 Task: Create a sub task Design and Implement Solution for the task  Create a new online platform for online gardening tutorials in the project Constellation , assign it to team member softage.2@softage.net and update the status of the sub task to  On Track  , set the priority of the sub task to Low
Action: Mouse moved to (83, 485)
Screenshot: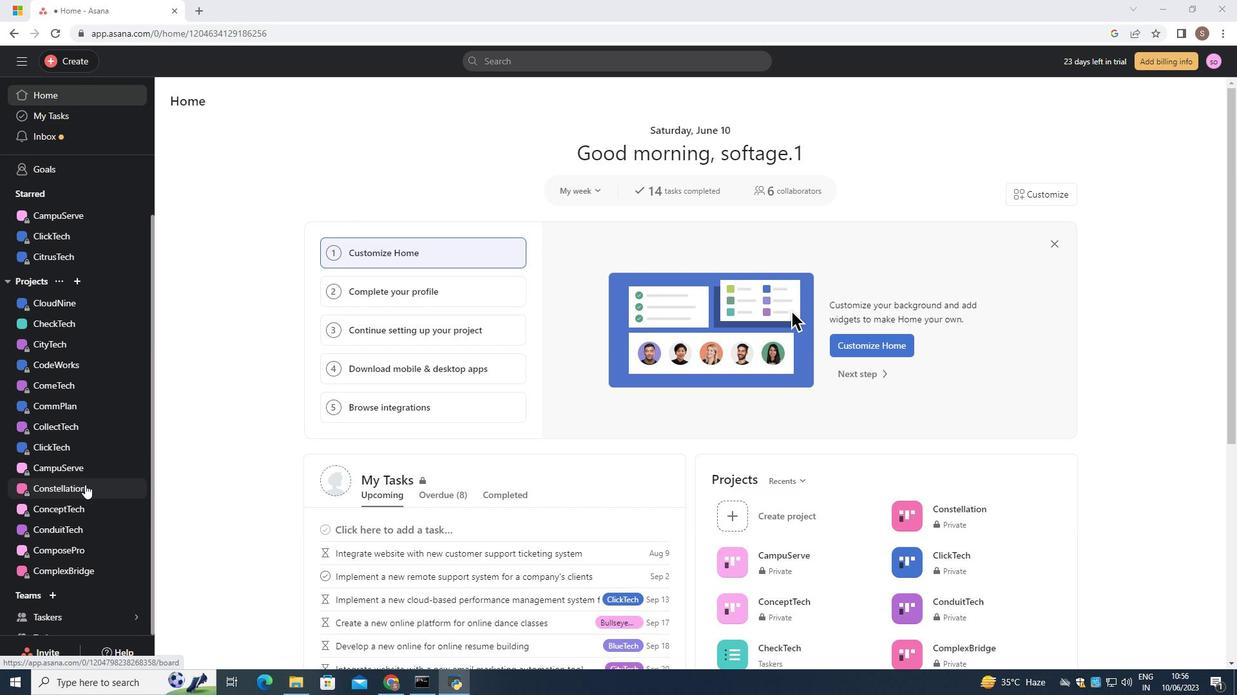 
Action: Mouse pressed left at (83, 485)
Screenshot: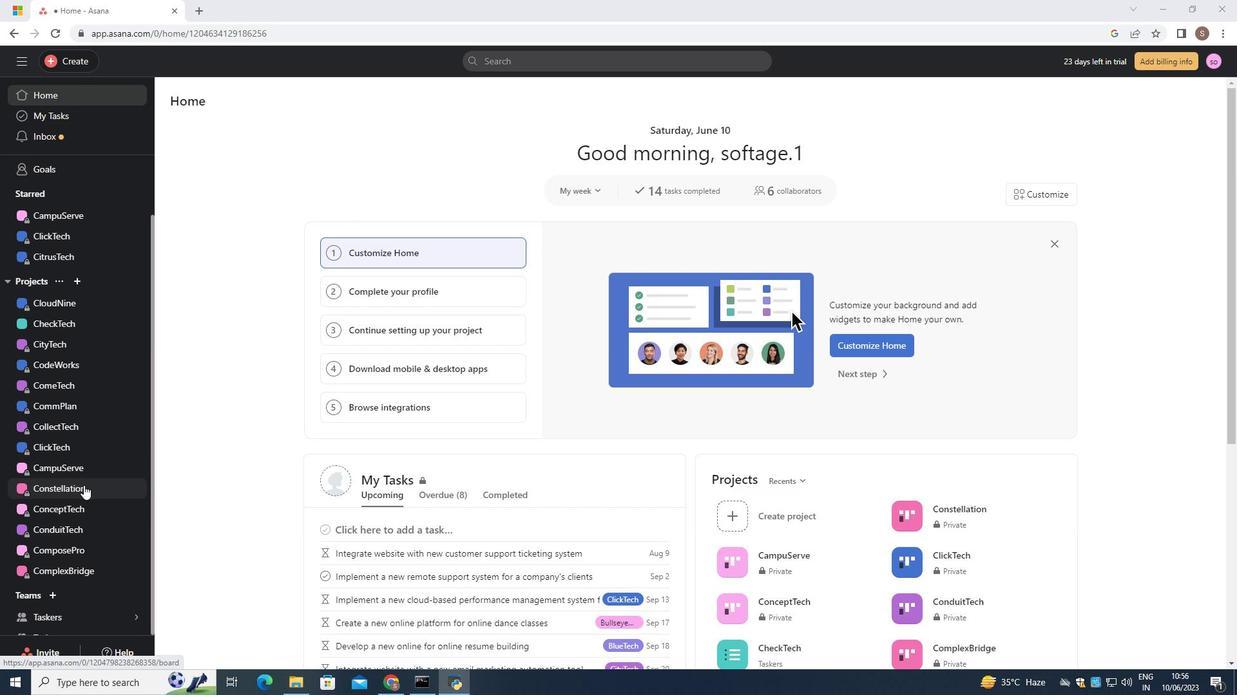 
Action: Mouse moved to (275, 296)
Screenshot: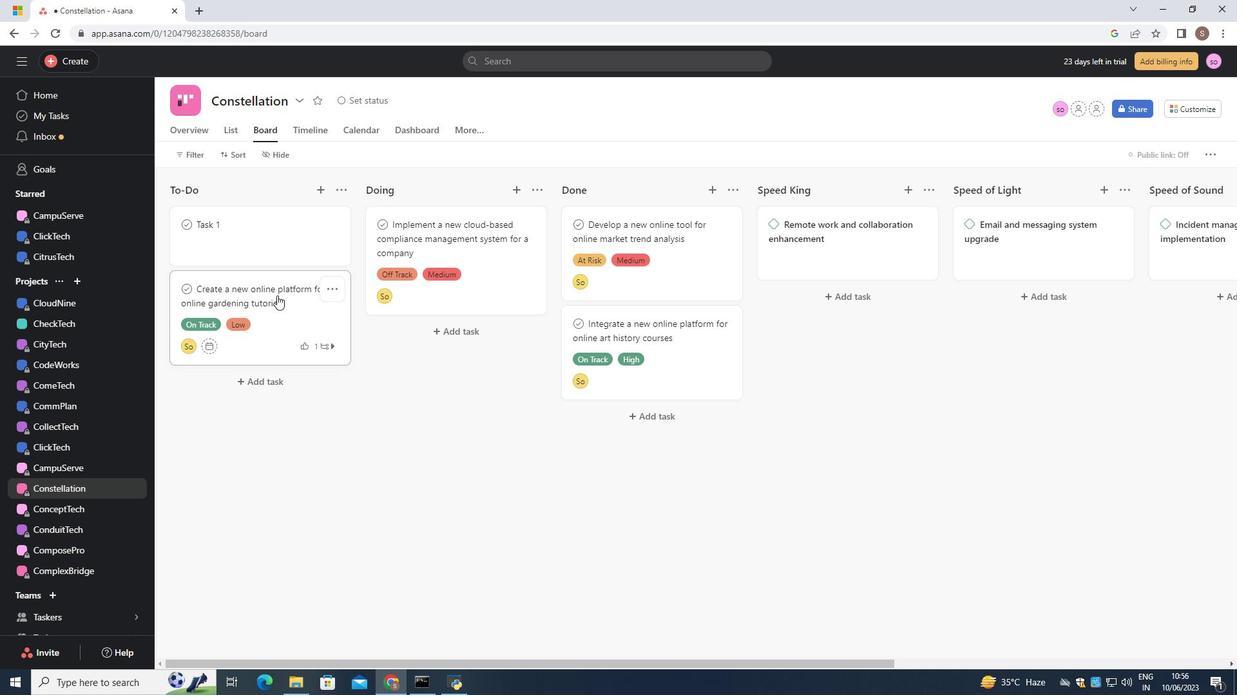 
Action: Mouse pressed left at (275, 296)
Screenshot: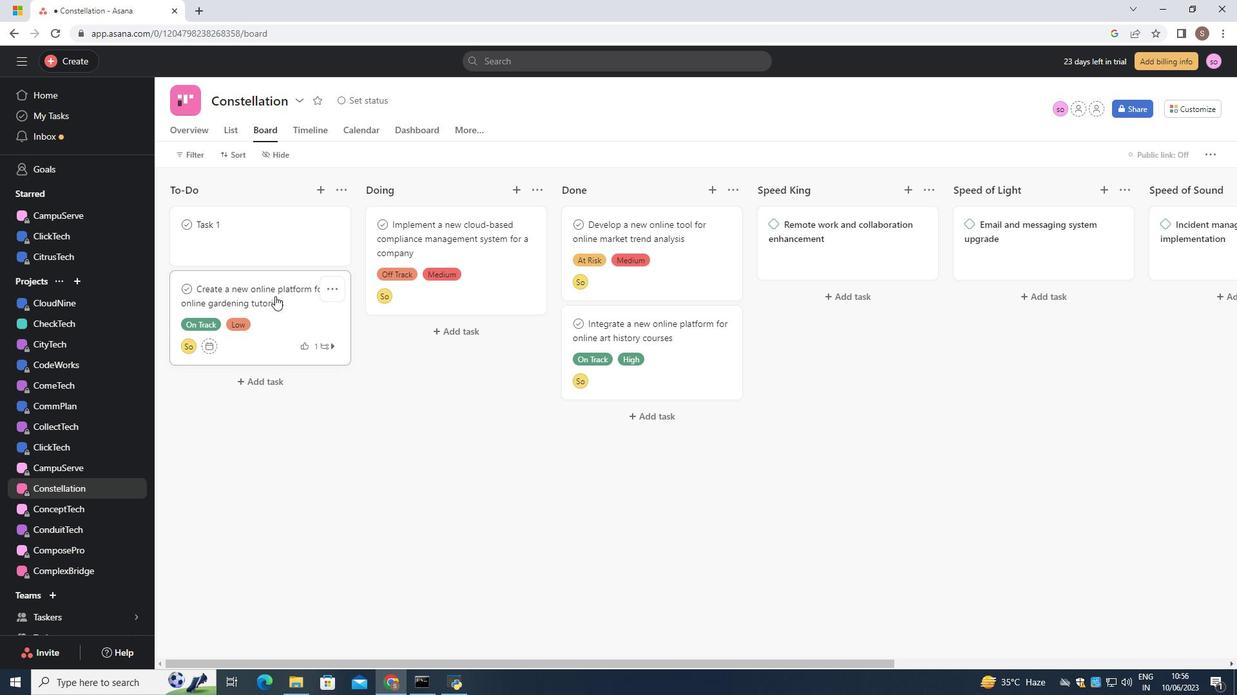 
Action: Mouse moved to (784, 393)
Screenshot: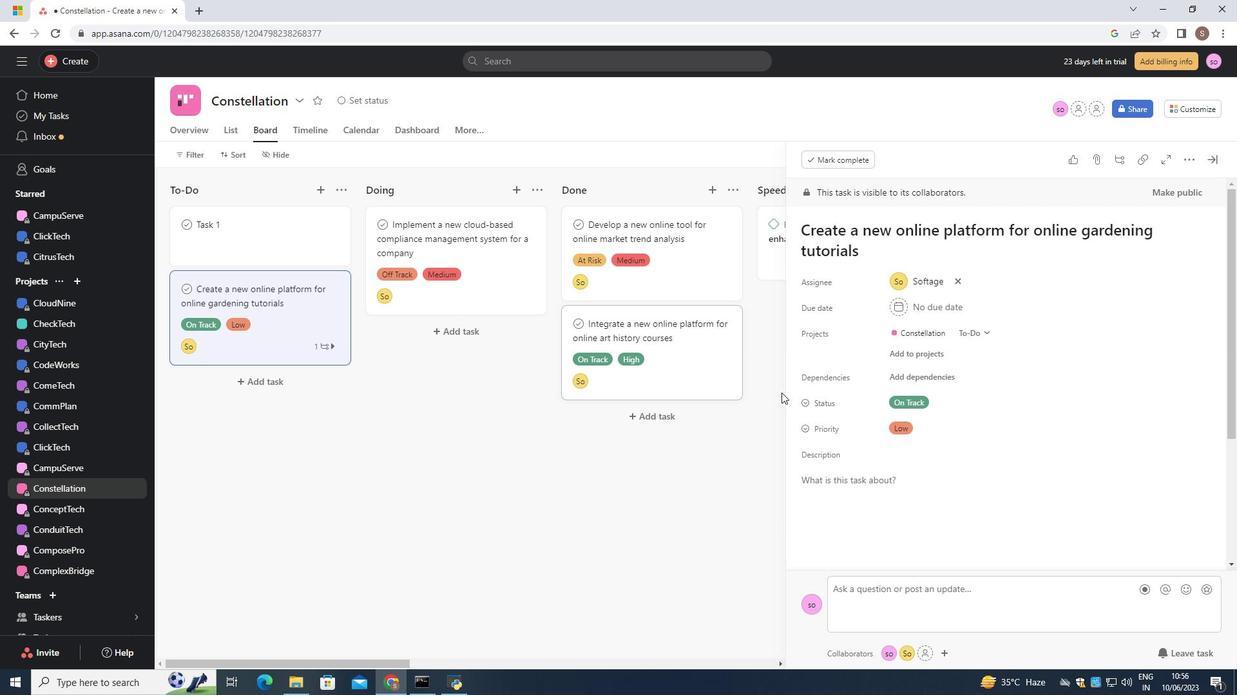 
Action: Mouse scrolled (784, 392) with delta (0, 0)
Screenshot: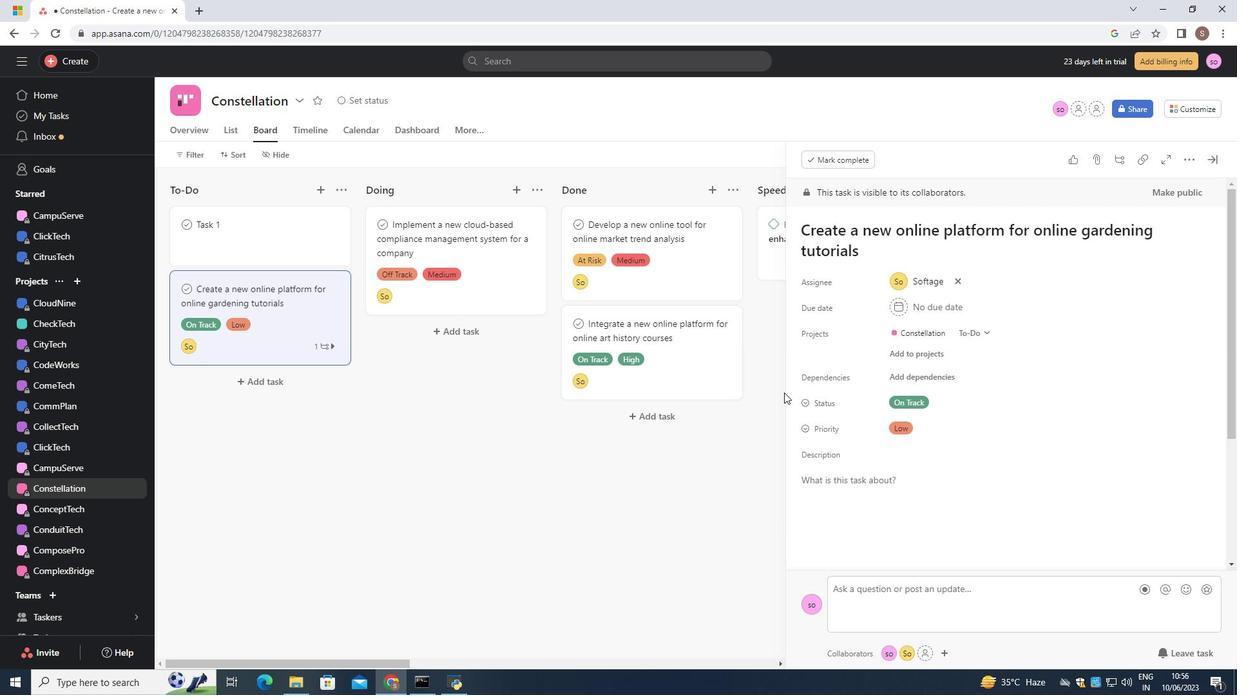 
Action: Mouse scrolled (784, 392) with delta (0, 0)
Screenshot: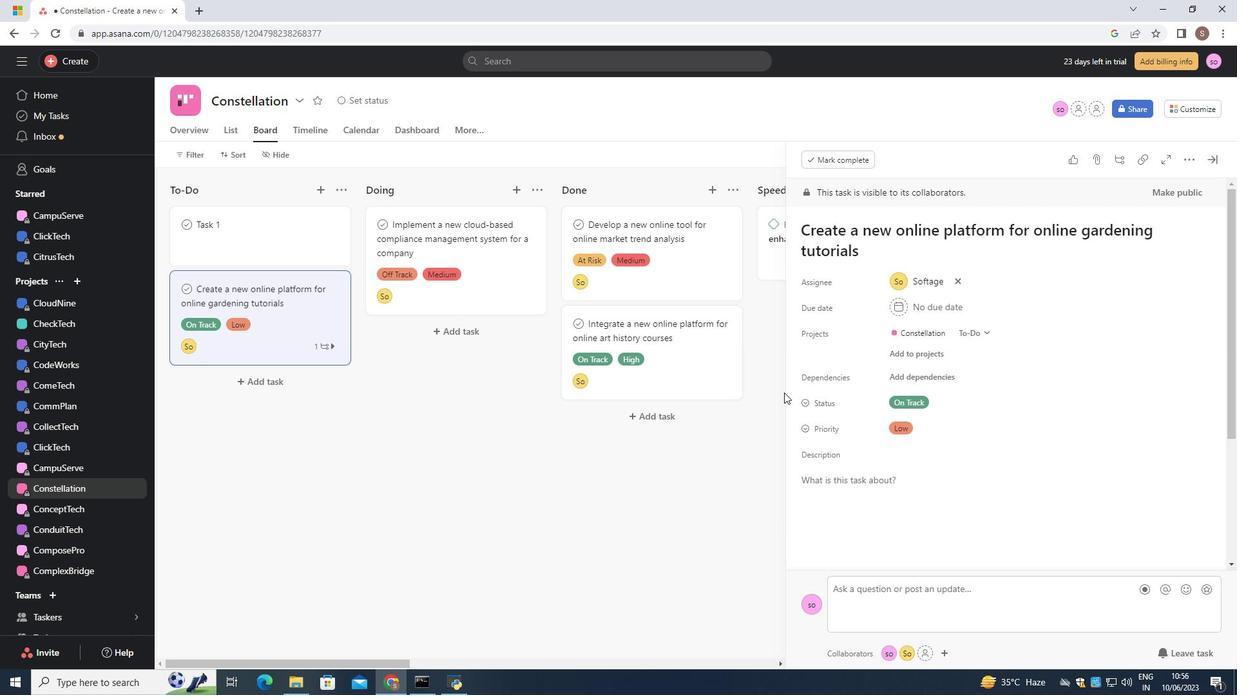 
Action: Mouse scrolled (784, 392) with delta (0, 0)
Screenshot: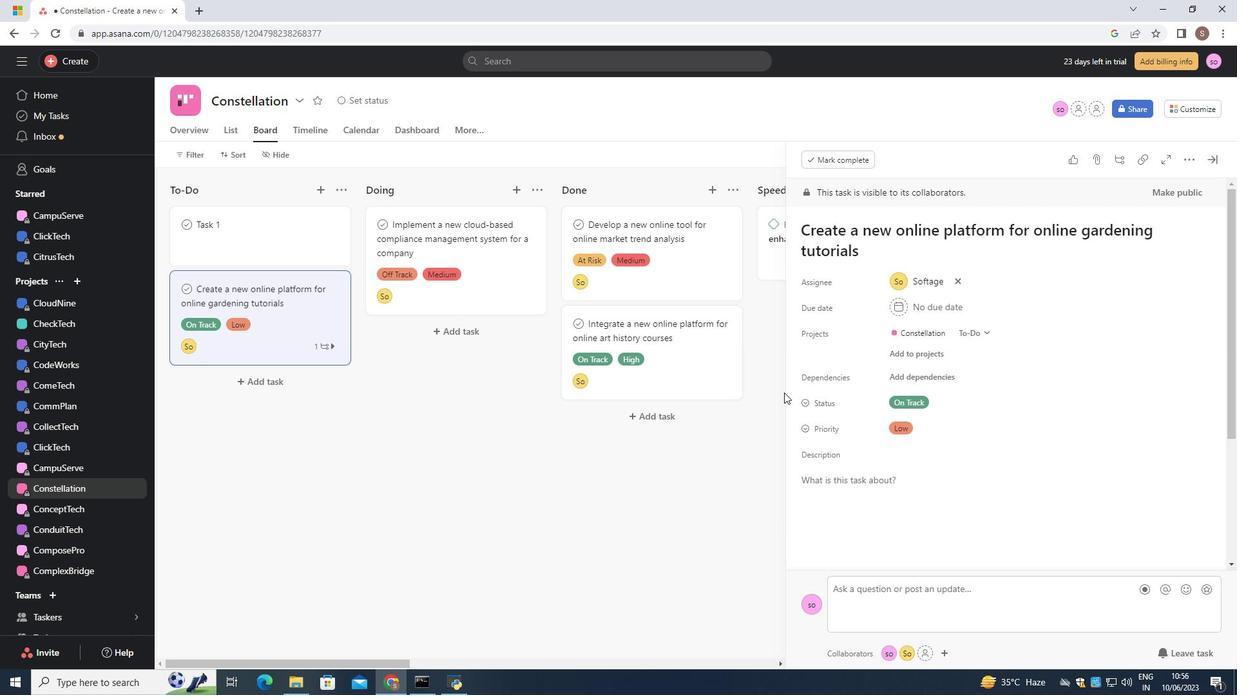 
Action: Mouse scrolled (784, 392) with delta (0, 0)
Screenshot: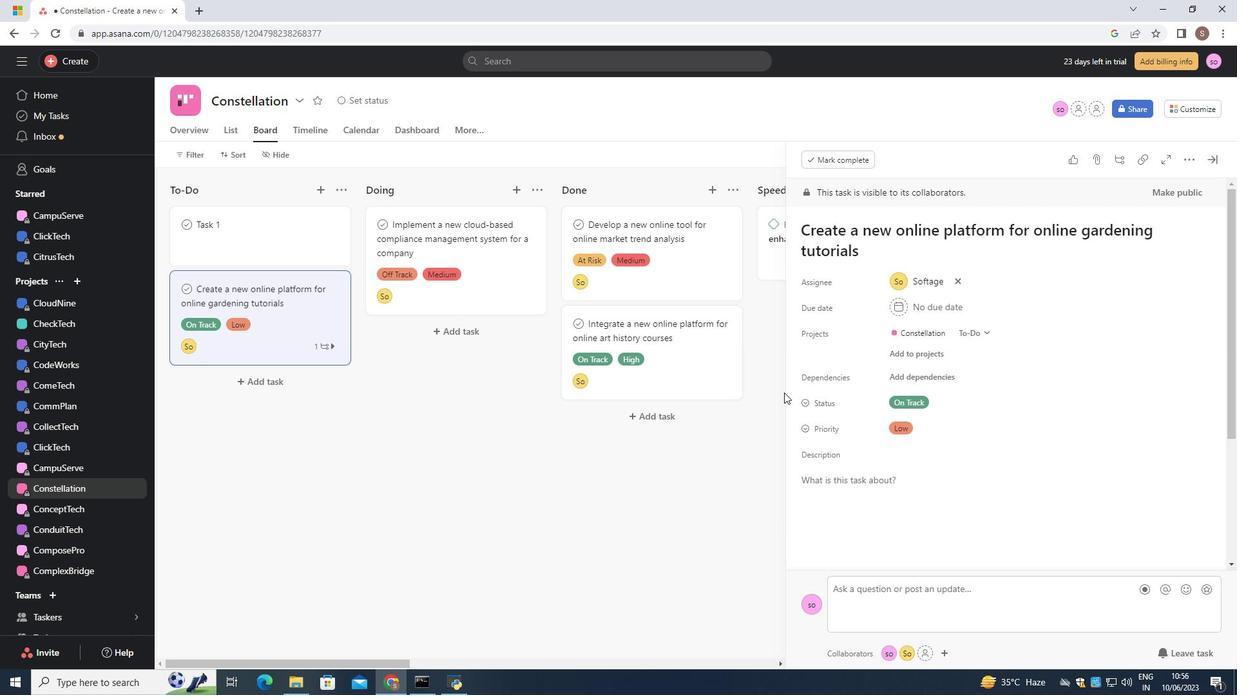 
Action: Mouse moved to (883, 418)
Screenshot: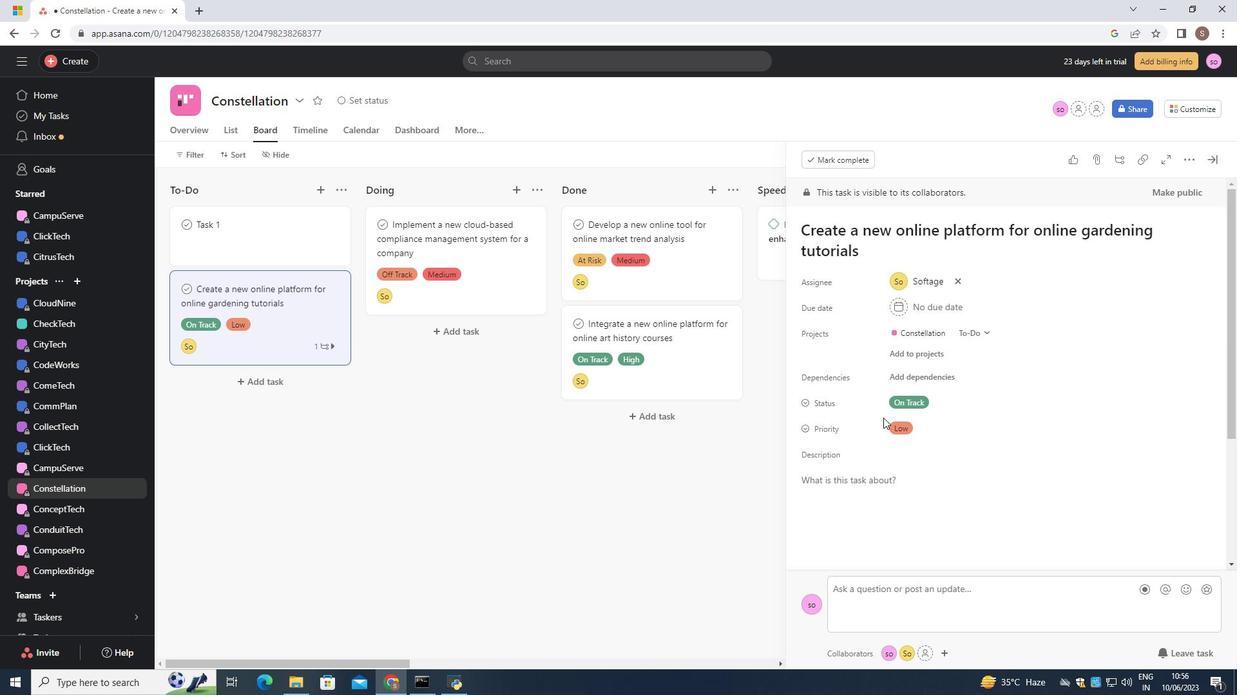 
Action: Mouse scrolled (883, 418) with delta (0, 0)
Screenshot: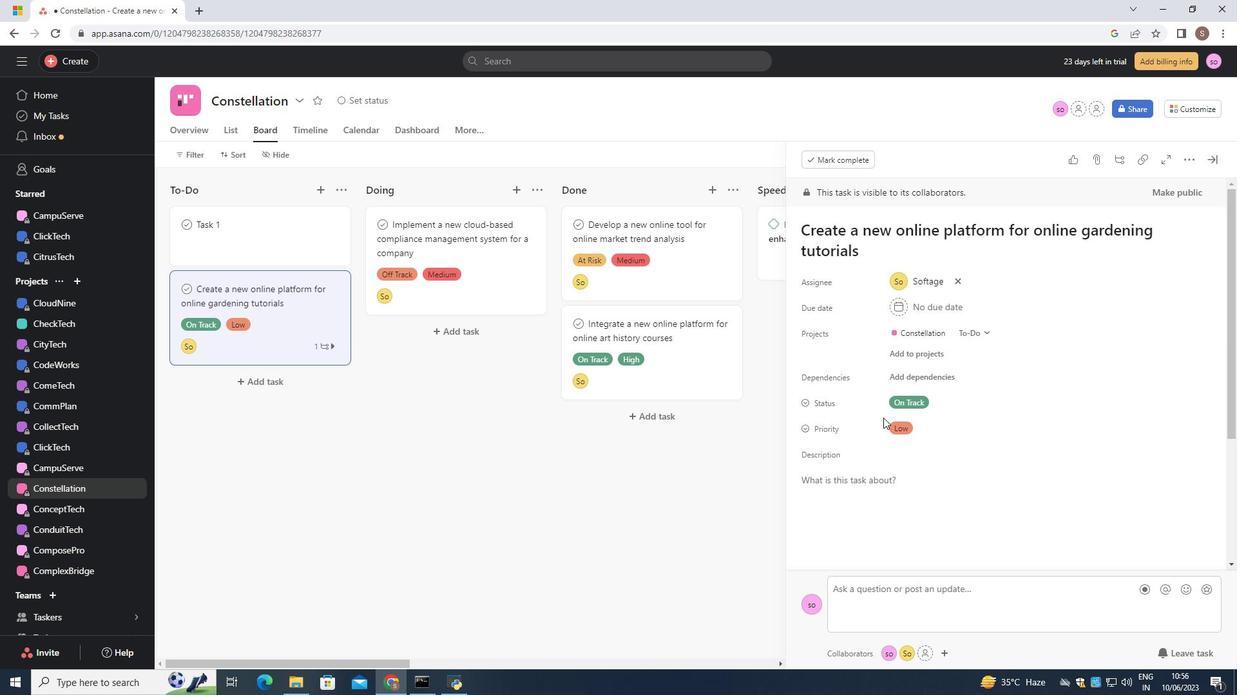 
Action: Mouse moved to (883, 419)
Screenshot: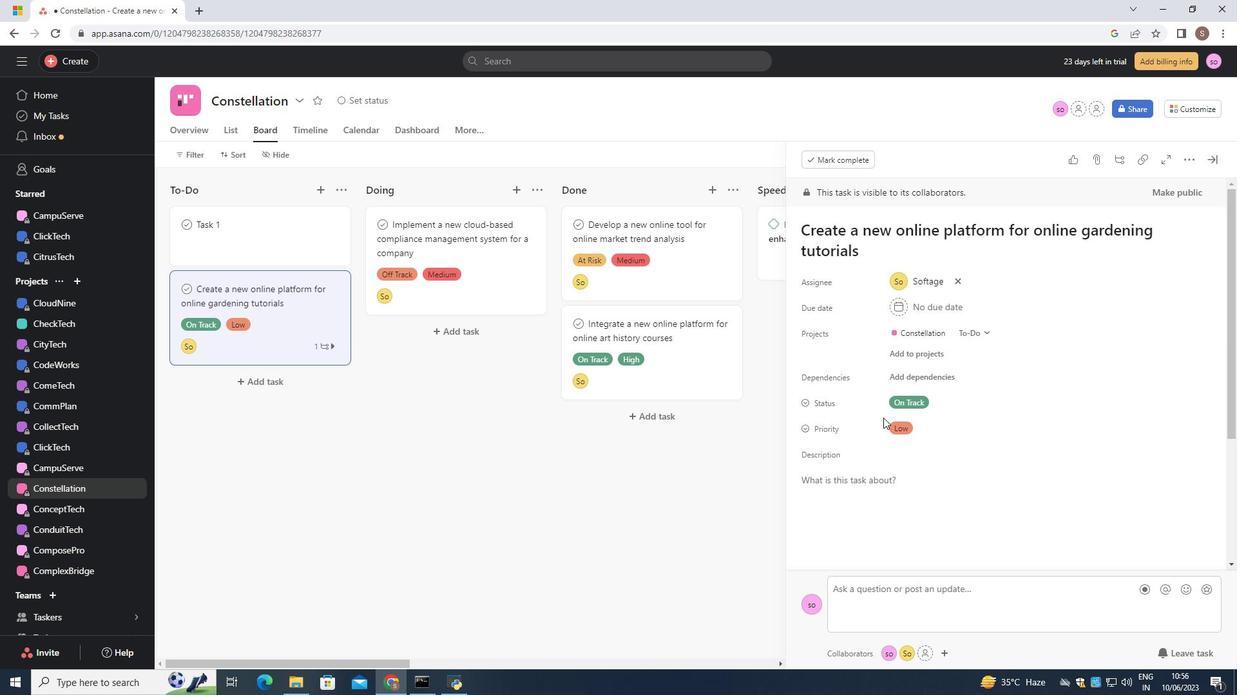 
Action: Mouse scrolled (883, 418) with delta (0, 0)
Screenshot: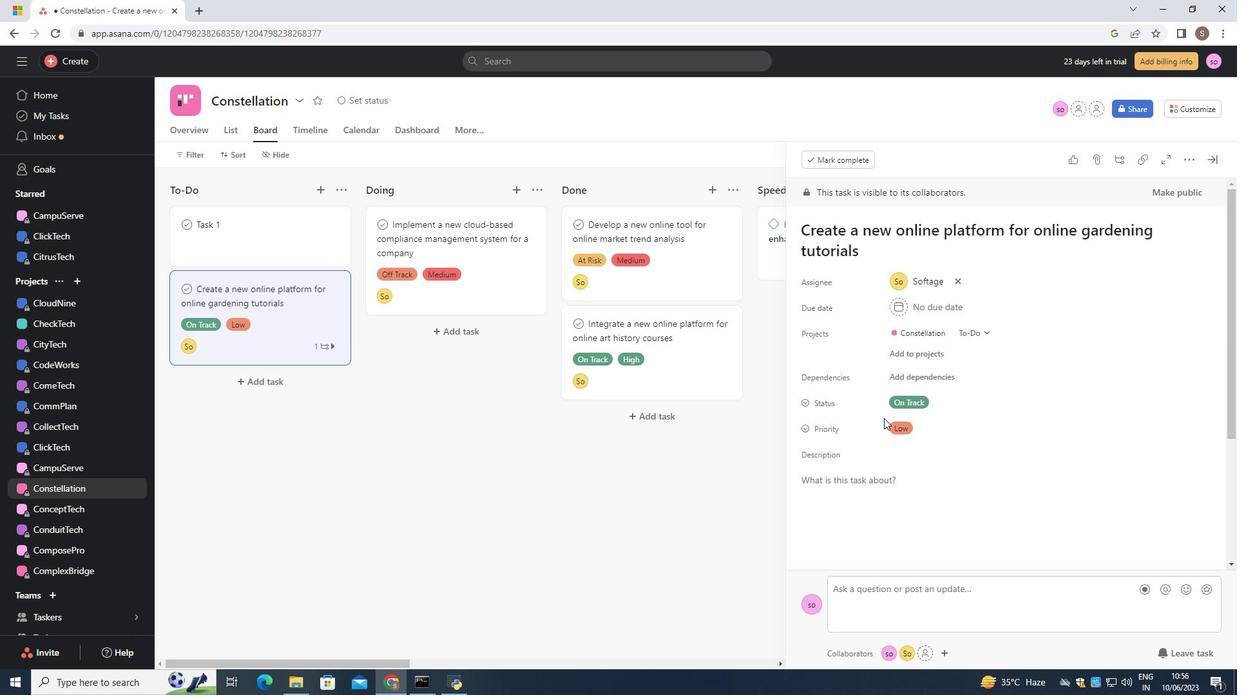 
Action: Mouse scrolled (883, 418) with delta (0, 0)
Screenshot: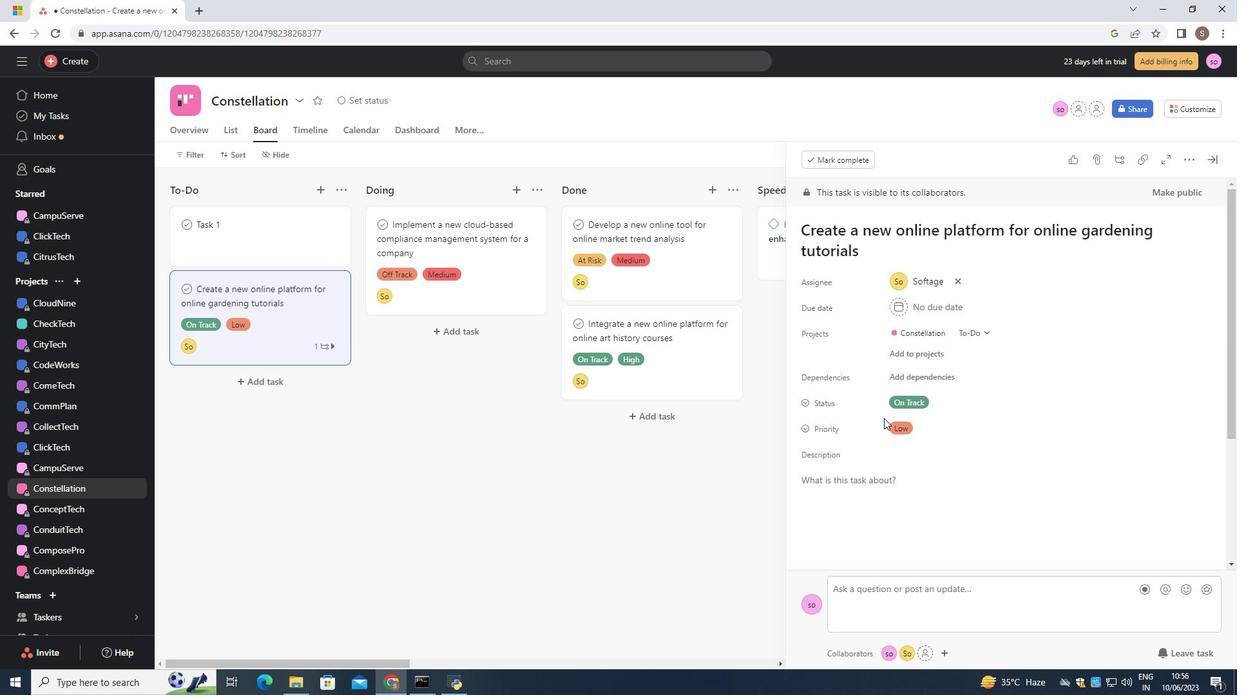 
Action: Mouse scrolled (883, 418) with delta (0, 0)
Screenshot: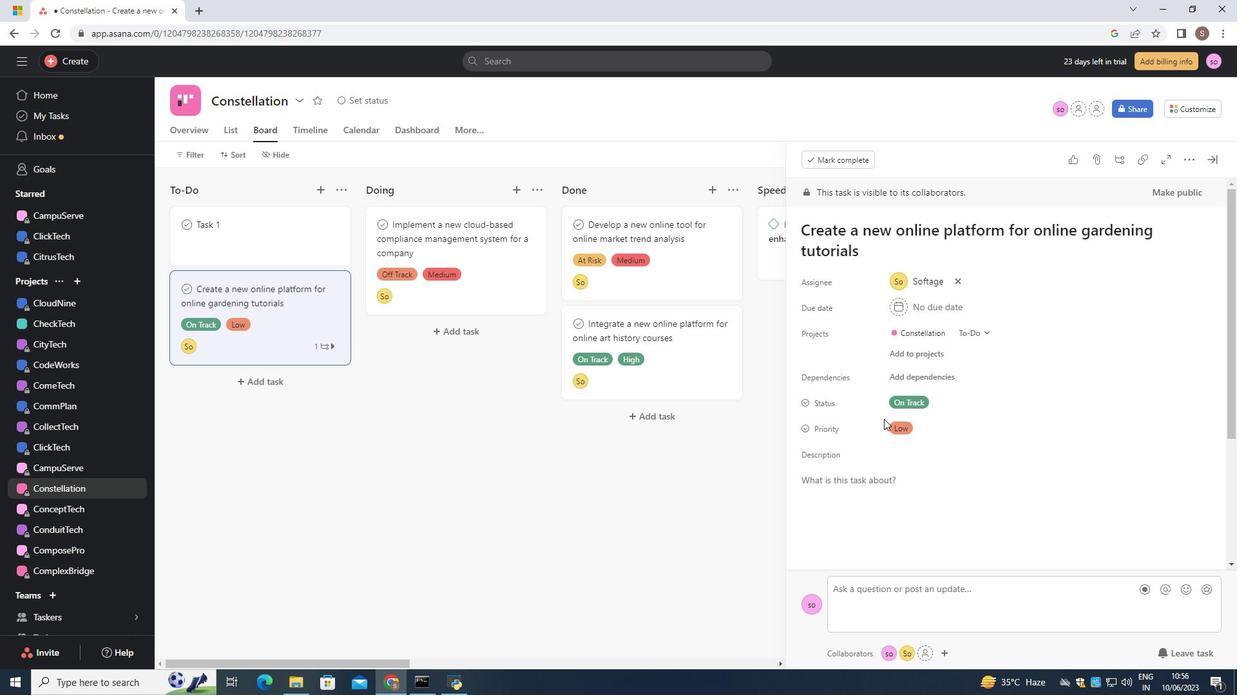 
Action: Mouse scrolled (883, 418) with delta (0, 0)
Screenshot: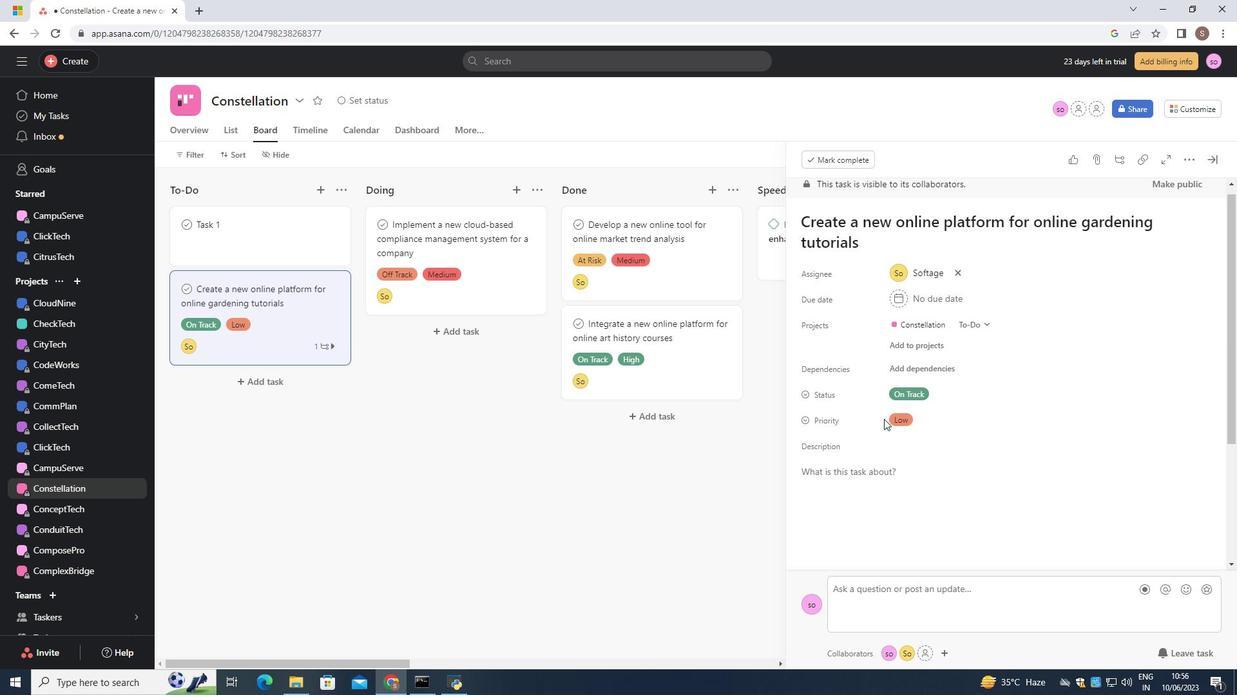 
Action: Mouse moved to (820, 471)
Screenshot: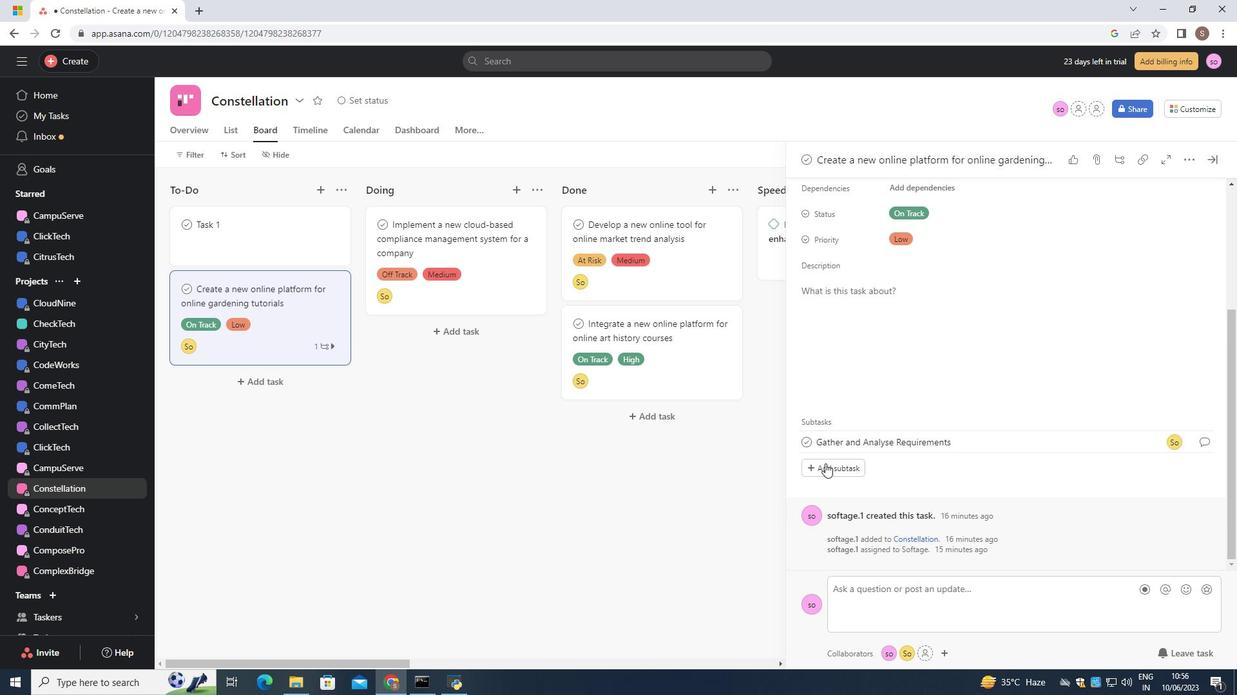 
Action: Mouse pressed left at (820, 471)
Screenshot: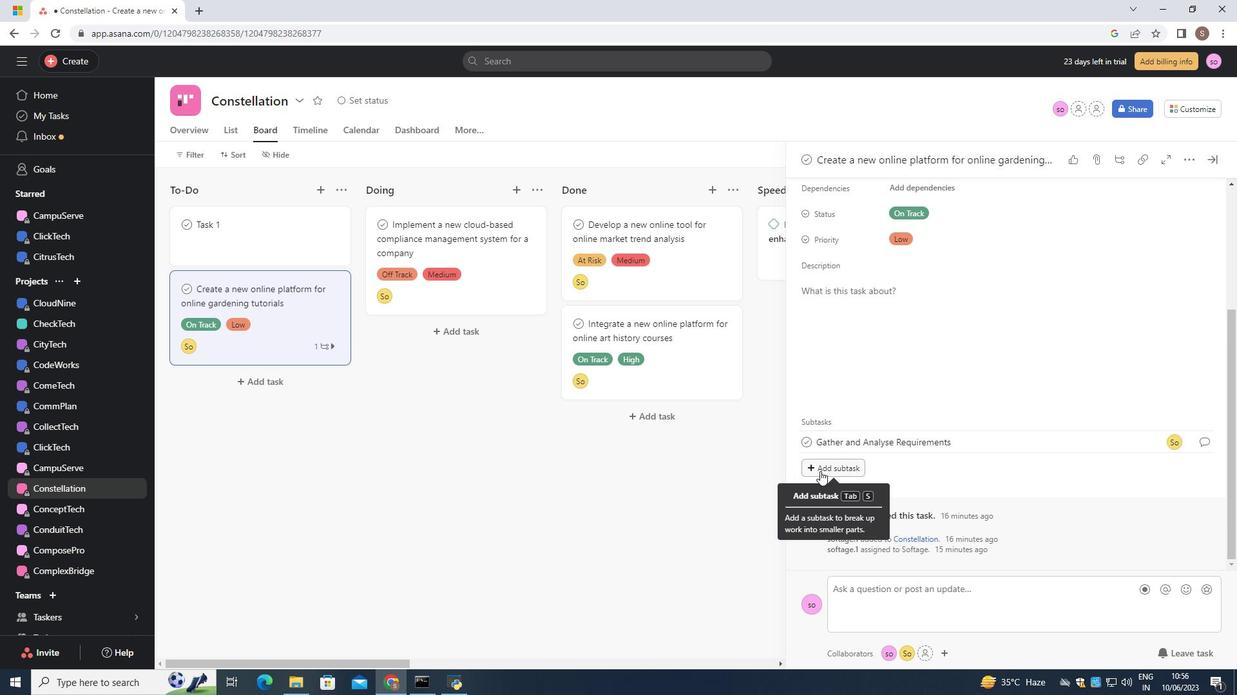 
Action: Key pressed <Key.shift>Design<Key.space>and<Key.space><Key.shift>Implement<Key.space><Key.shift>Solution
Screenshot: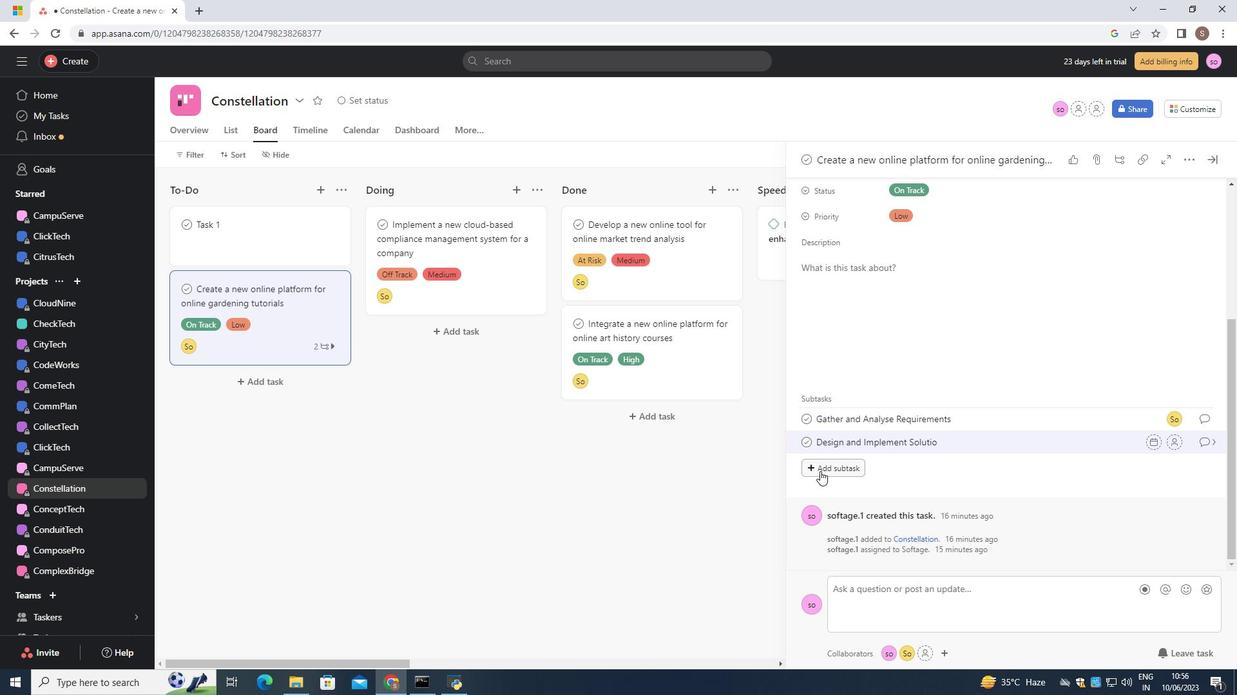 
Action: Mouse moved to (1170, 445)
Screenshot: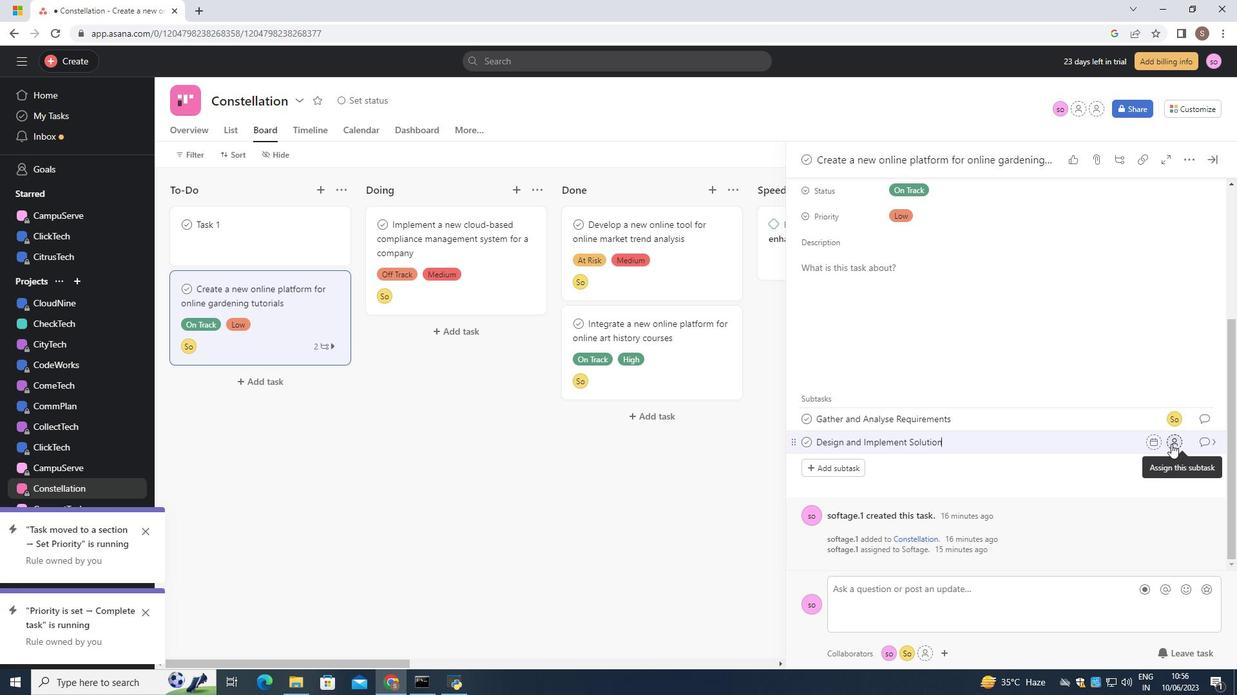 
Action: Mouse pressed left at (1170, 445)
Screenshot: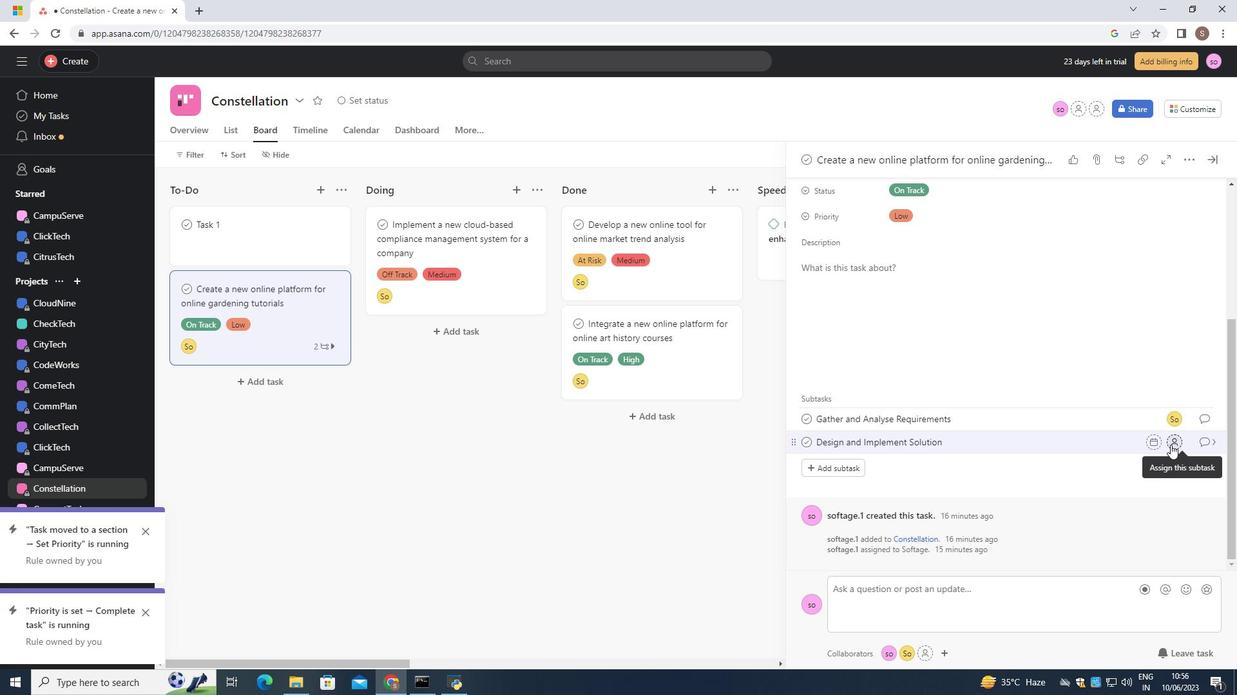 
Action: Mouse moved to (1170, 442)
Screenshot: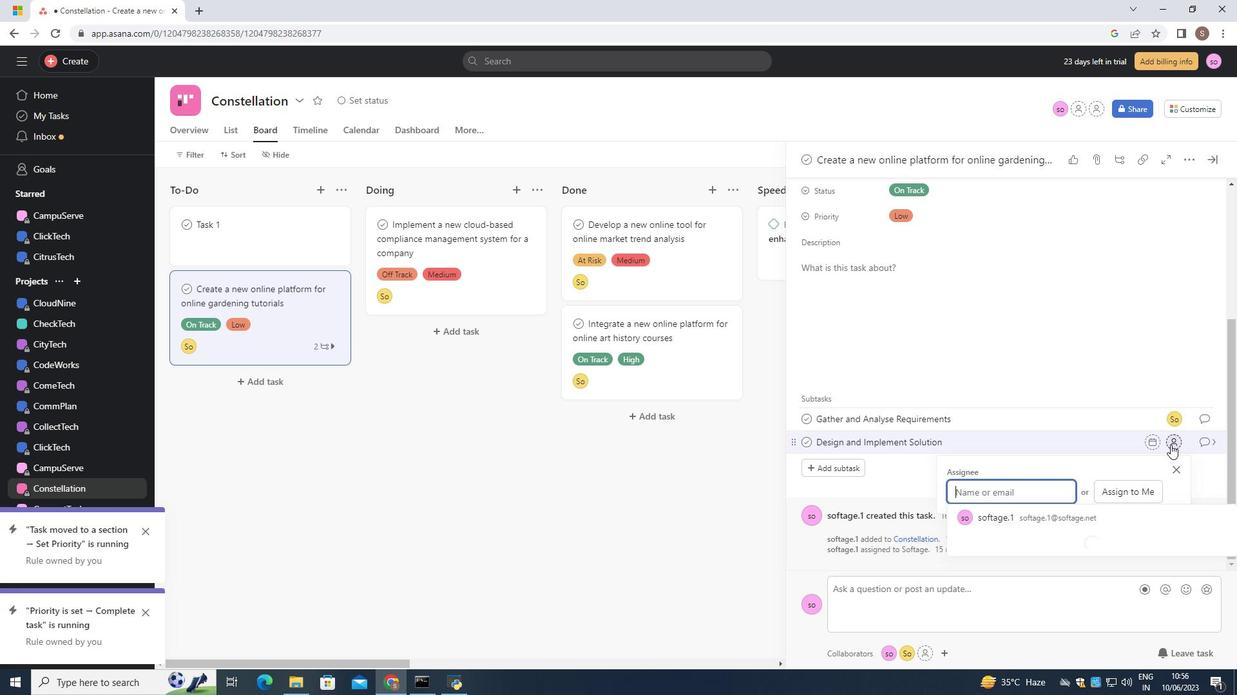 
Action: Key pressed softage.2
Screenshot: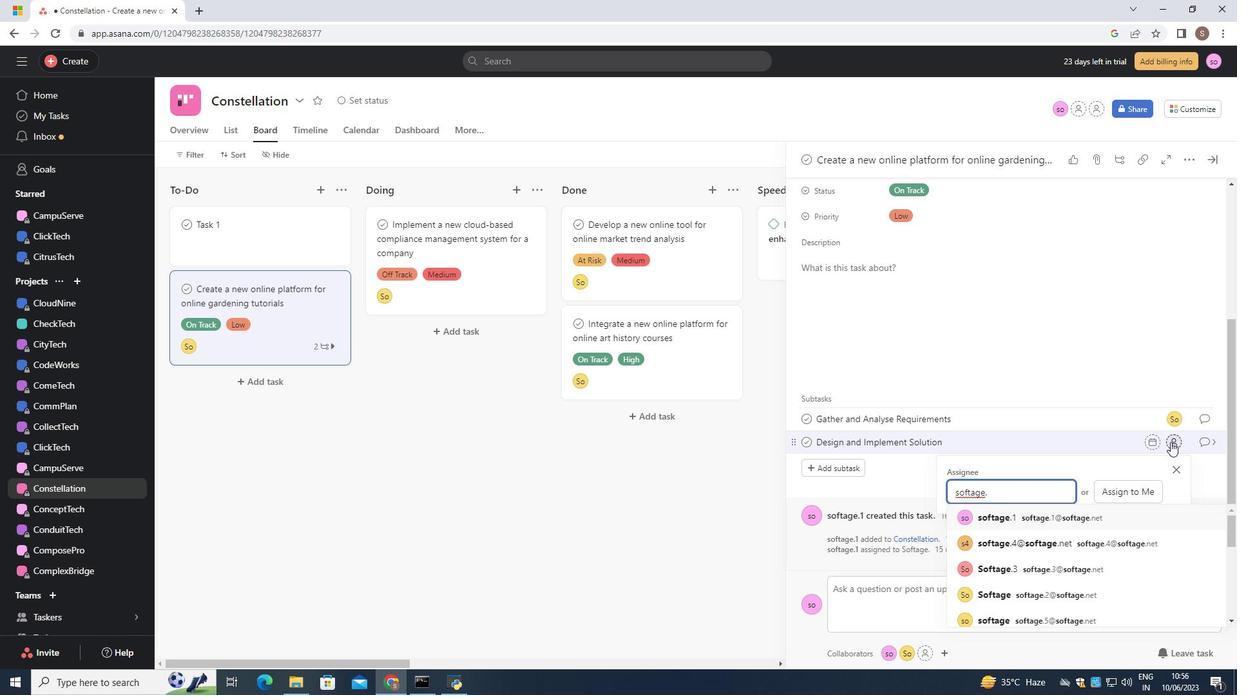 
Action: Mouse moved to (1090, 511)
Screenshot: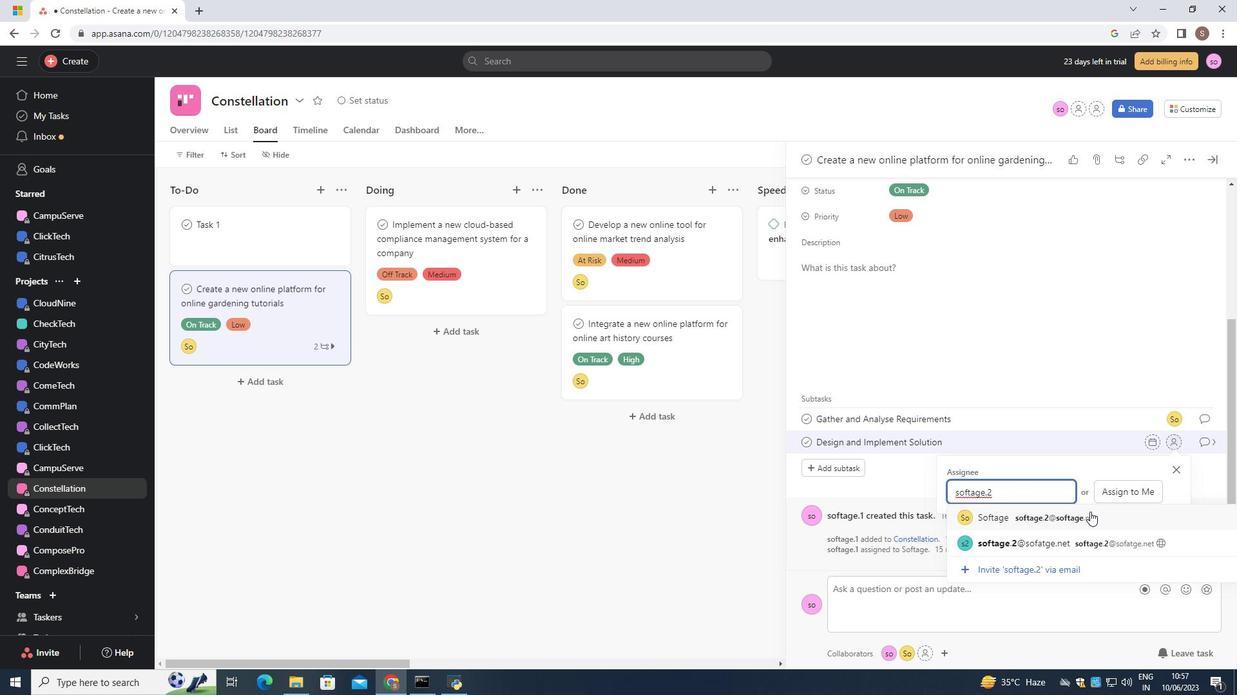 
Action: Mouse pressed left at (1090, 511)
Screenshot: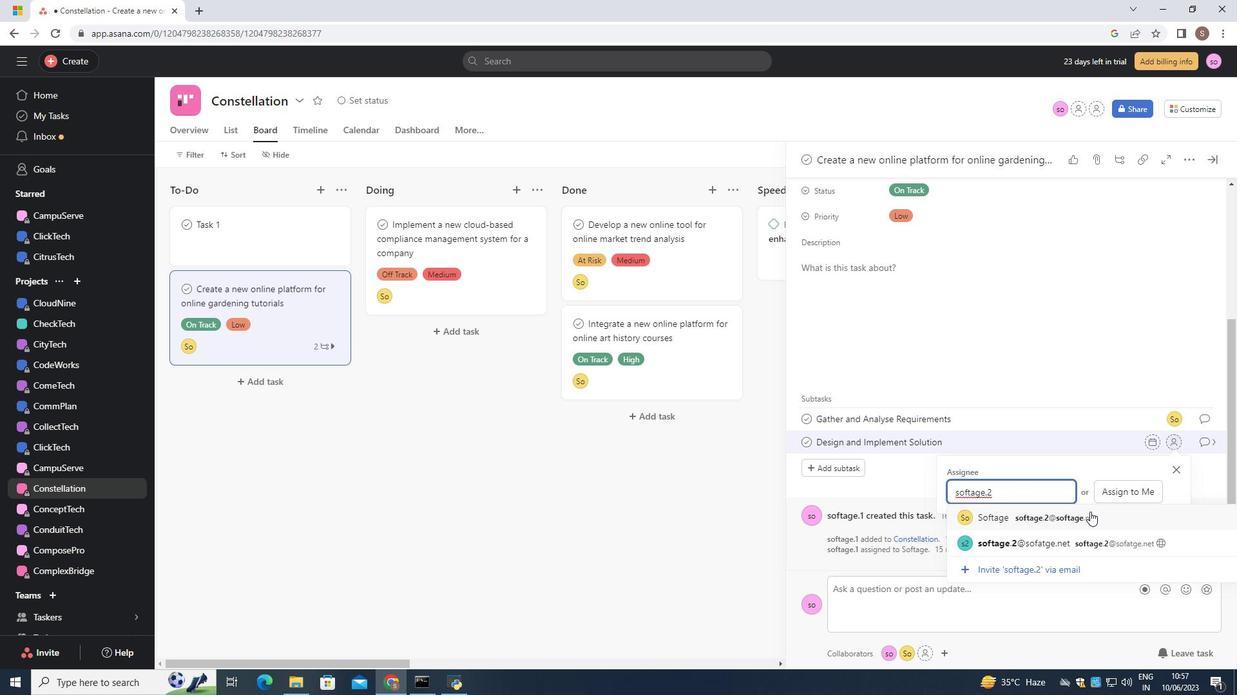 
Action: Mouse moved to (1206, 438)
Screenshot: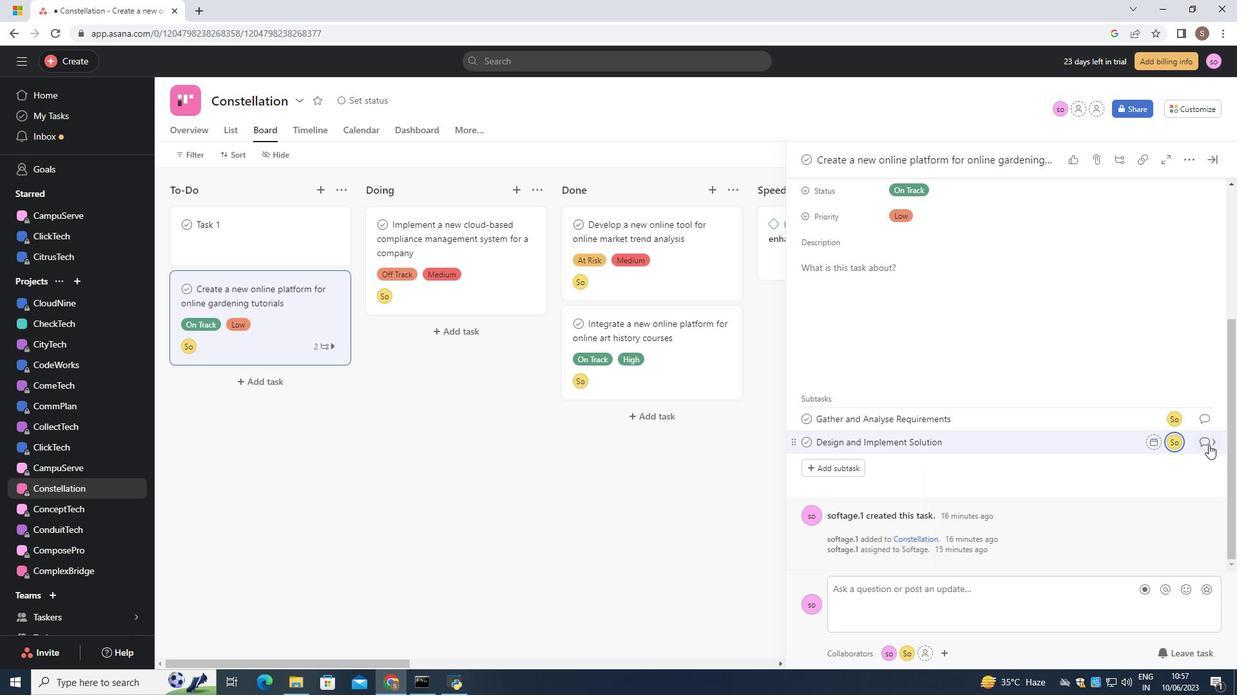 
Action: Mouse pressed left at (1206, 438)
Screenshot: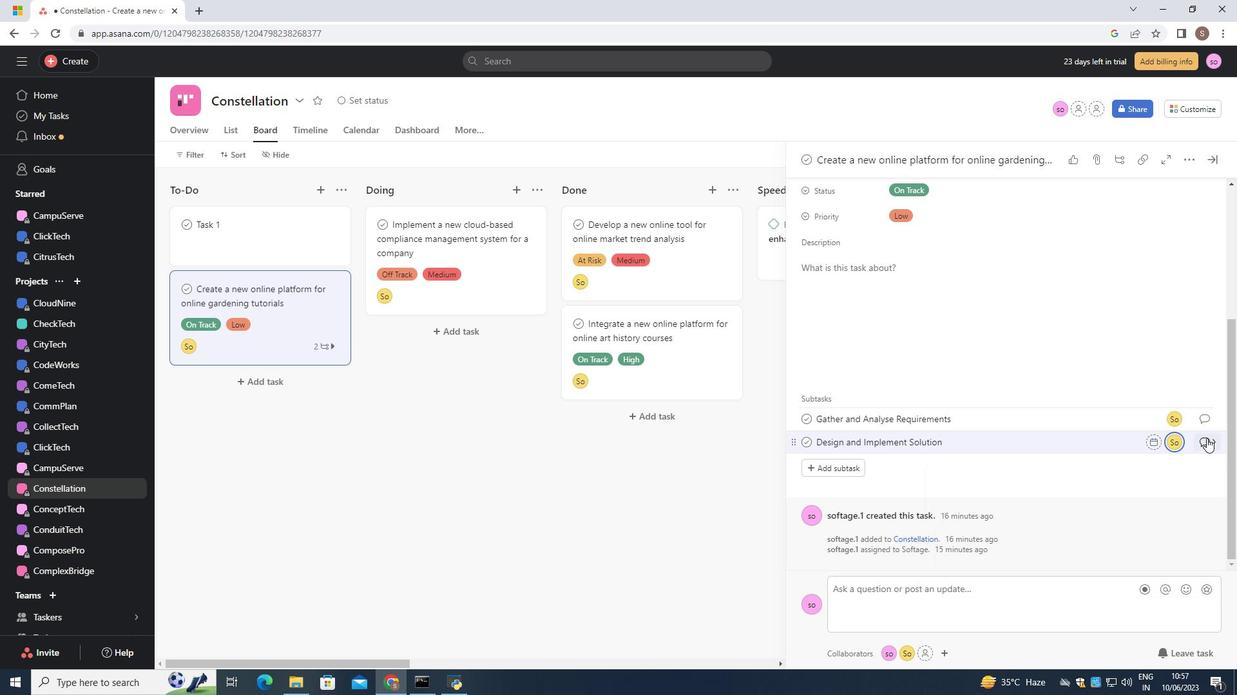 
Action: Mouse moved to (842, 370)
Screenshot: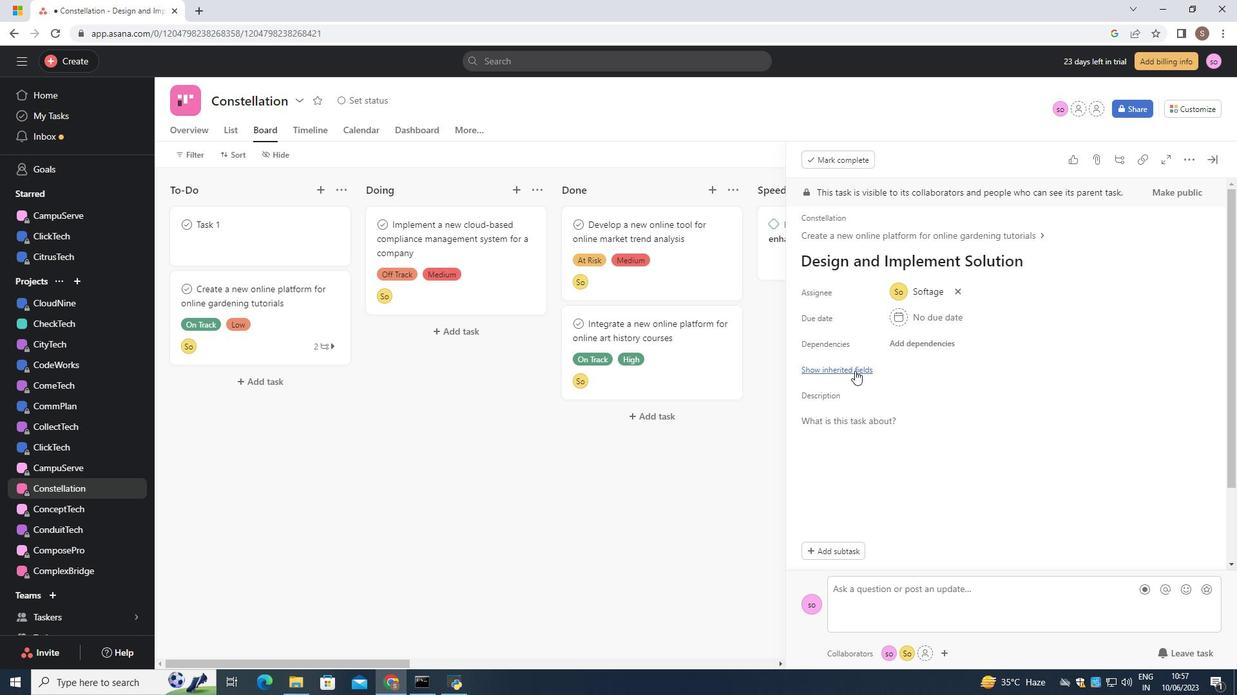 
Action: Mouse pressed left at (842, 370)
Screenshot: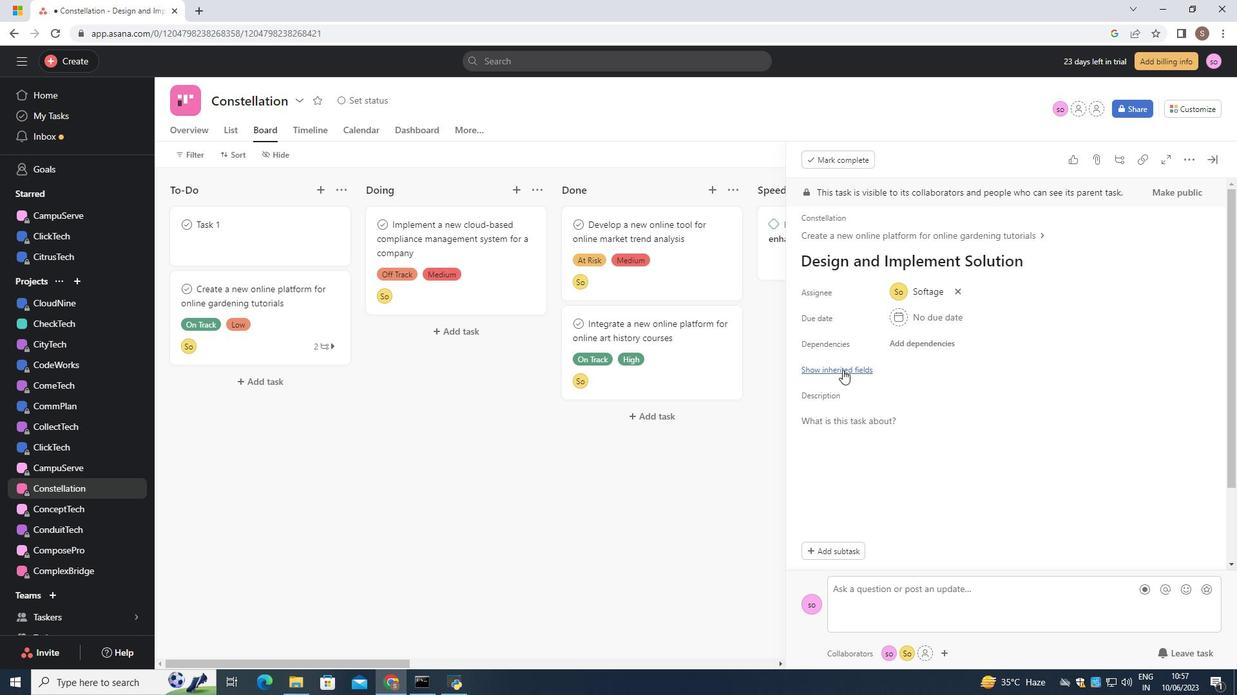 
Action: Mouse moved to (947, 387)
Screenshot: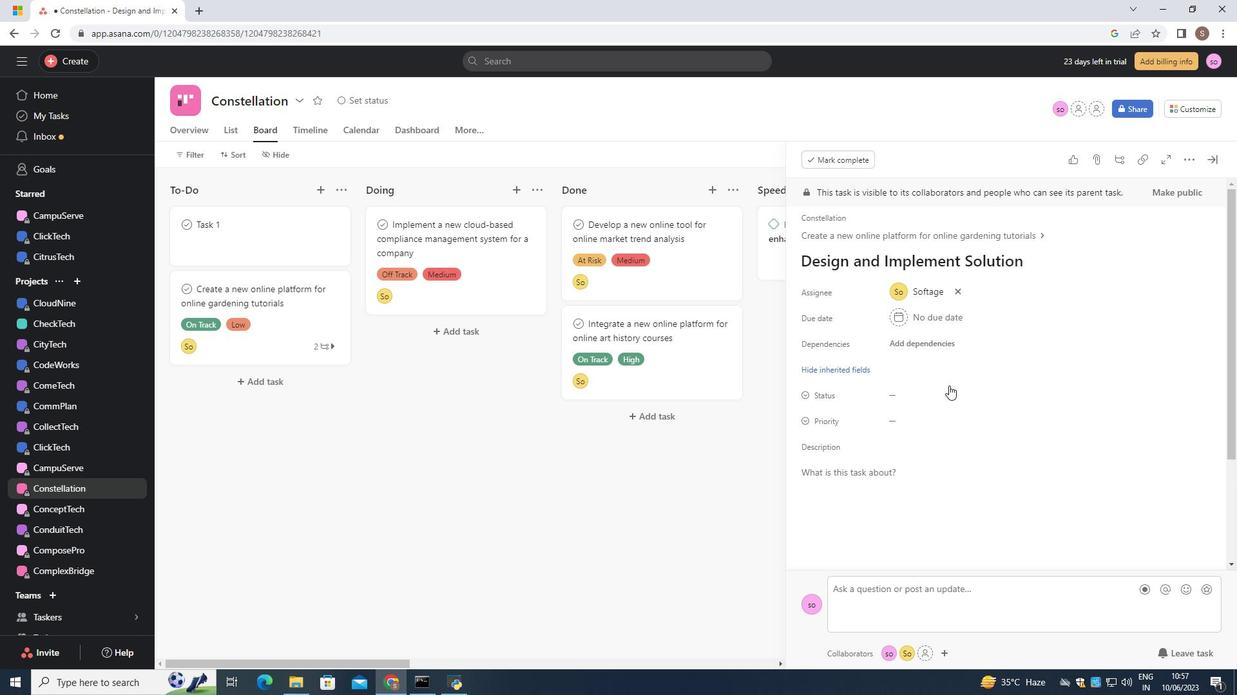 
Action: Mouse pressed left at (947, 387)
Screenshot: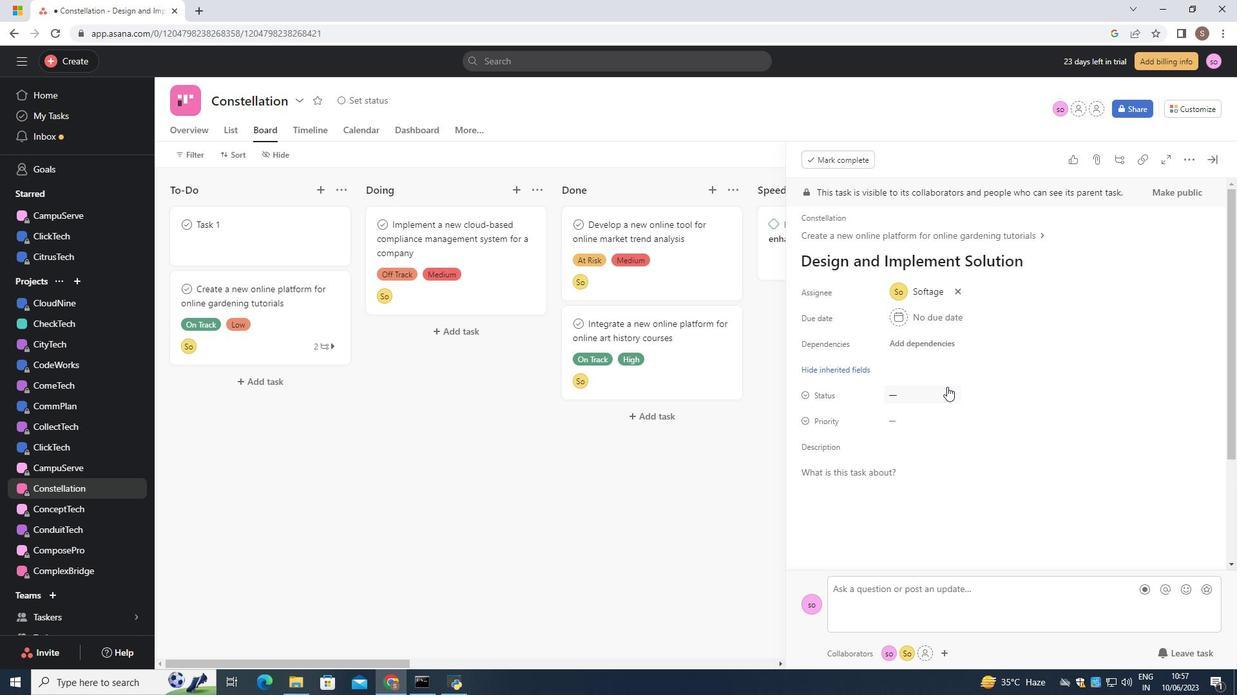 
Action: Mouse moved to (941, 441)
Screenshot: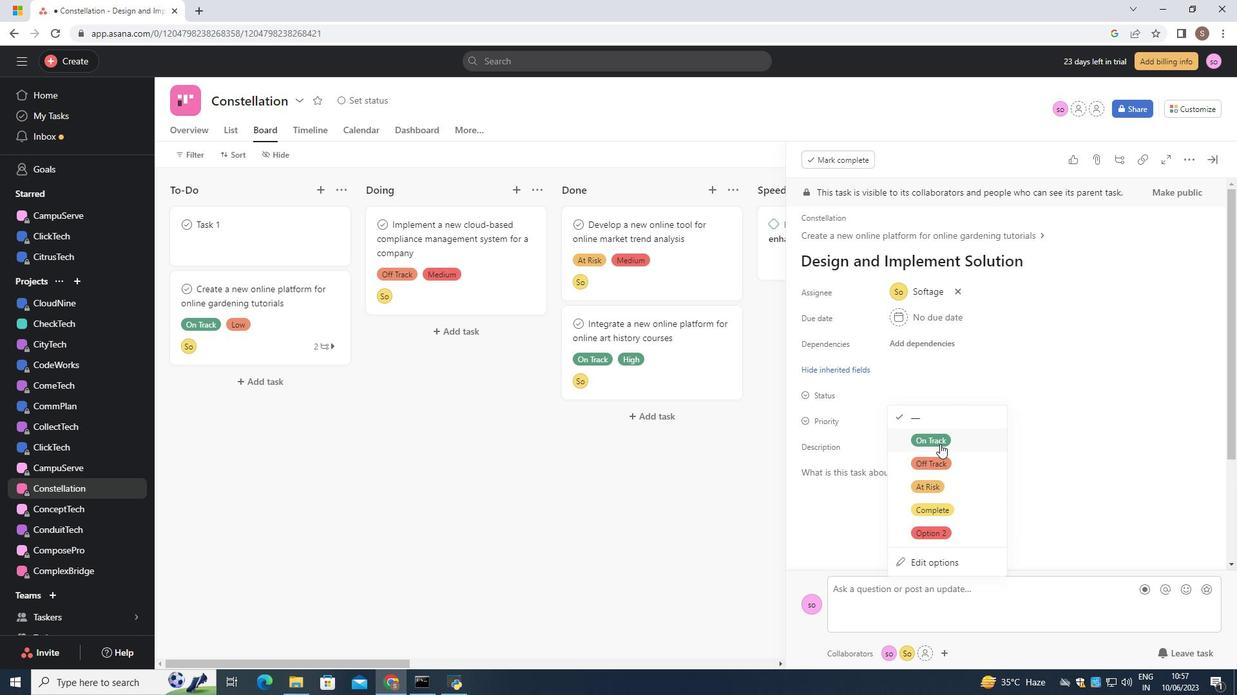 
Action: Mouse pressed left at (941, 441)
Screenshot: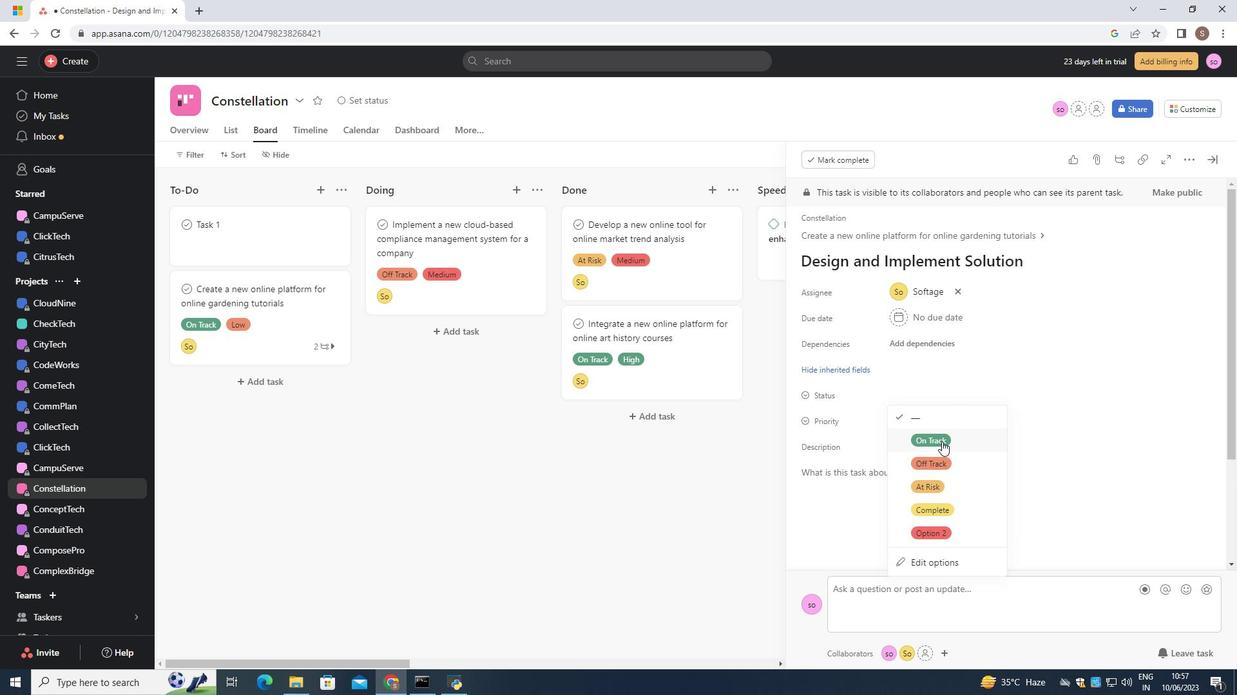 
Action: Mouse moved to (931, 425)
Screenshot: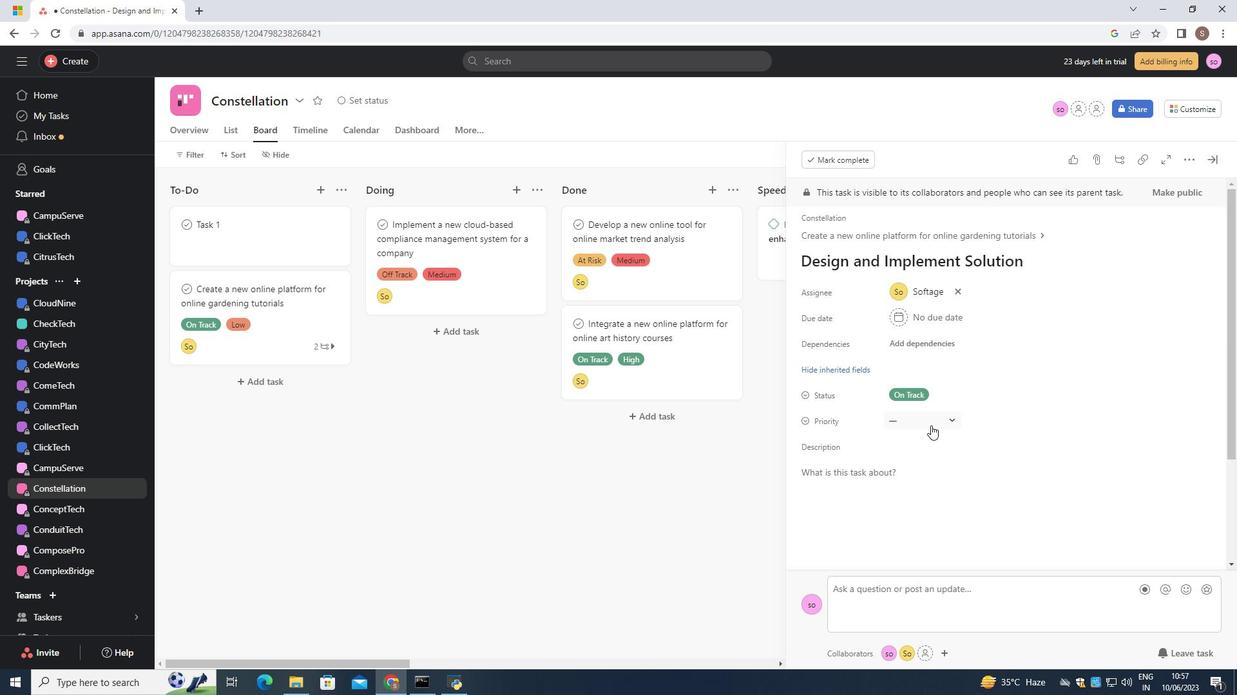 
Action: Mouse pressed left at (931, 425)
Screenshot: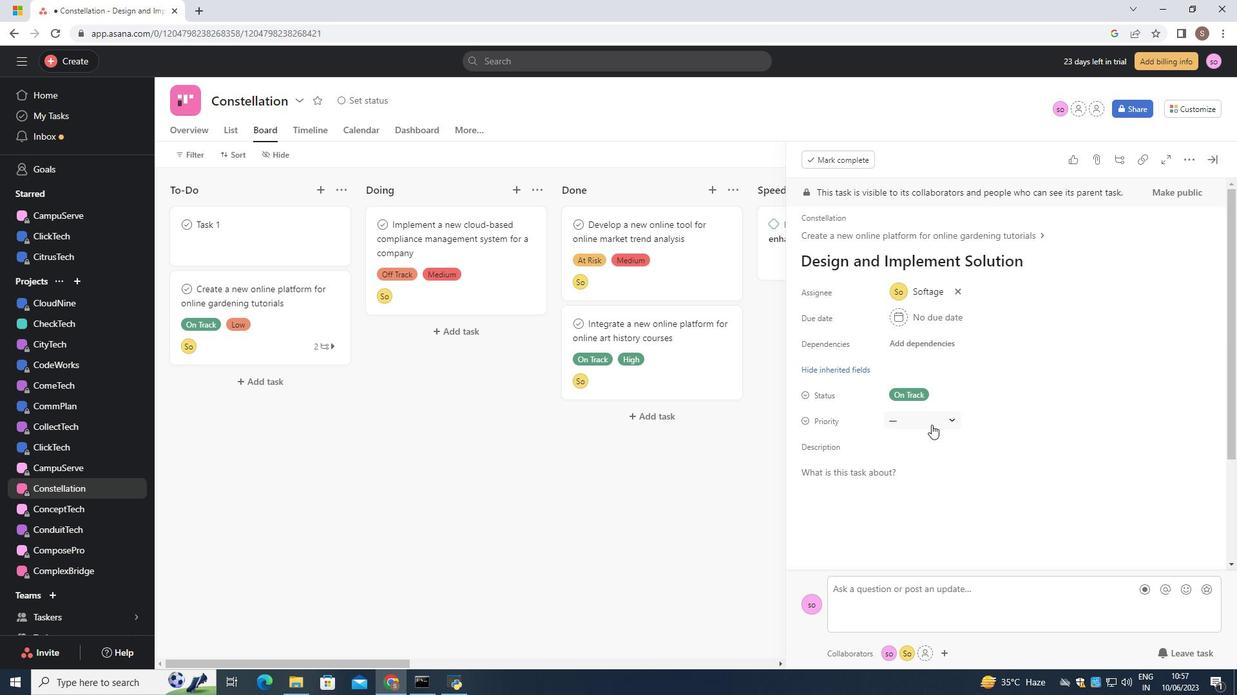
Action: Mouse moved to (923, 508)
Screenshot: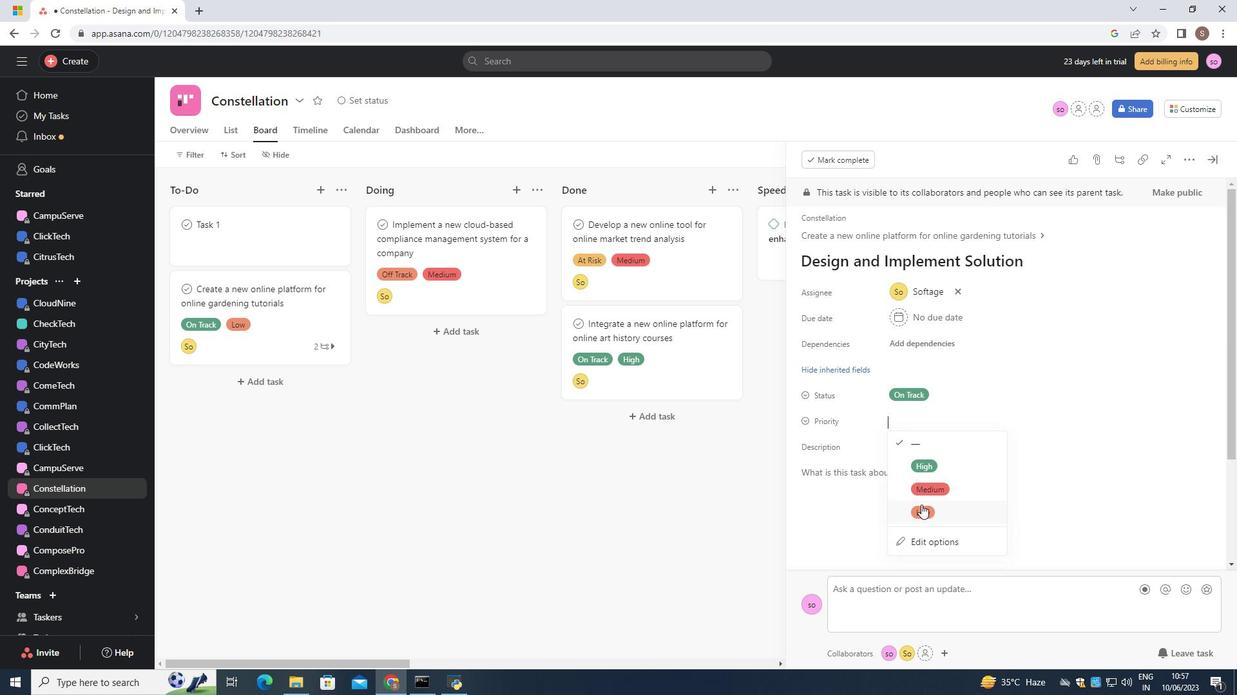 
Action: Mouse pressed left at (923, 508)
Screenshot: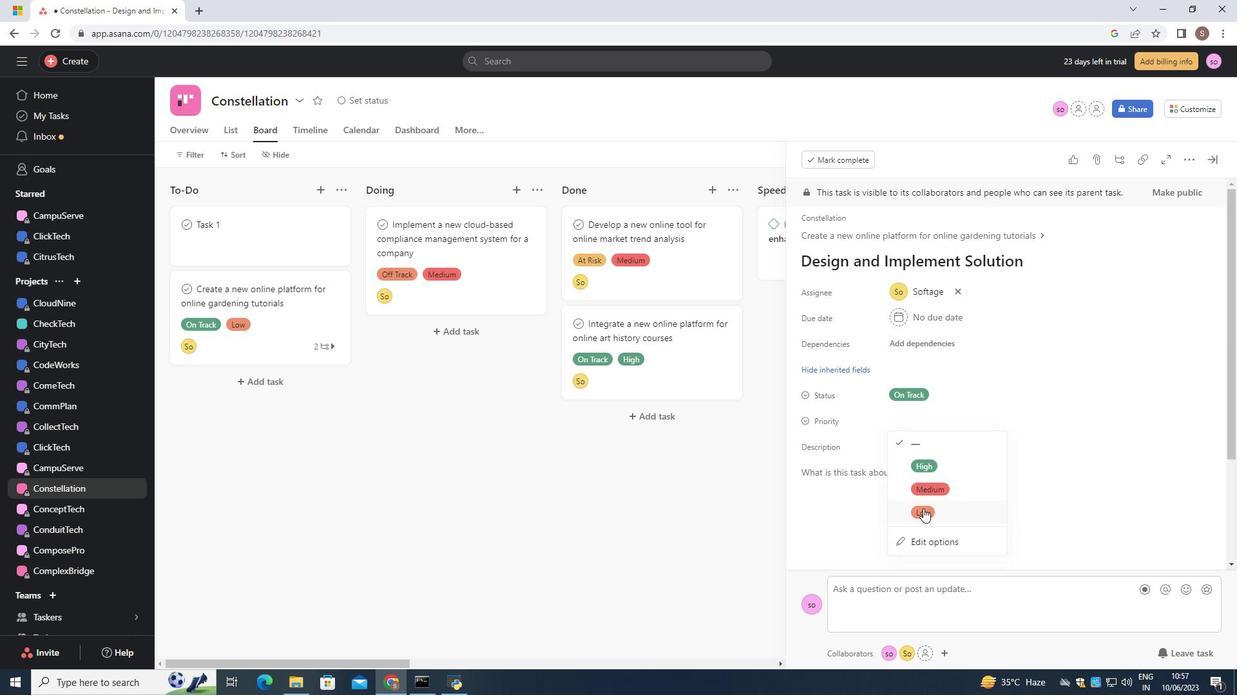 
